 Task: Change line weight  to 1PX.
Action: Mouse moved to (525, 342)
Screenshot: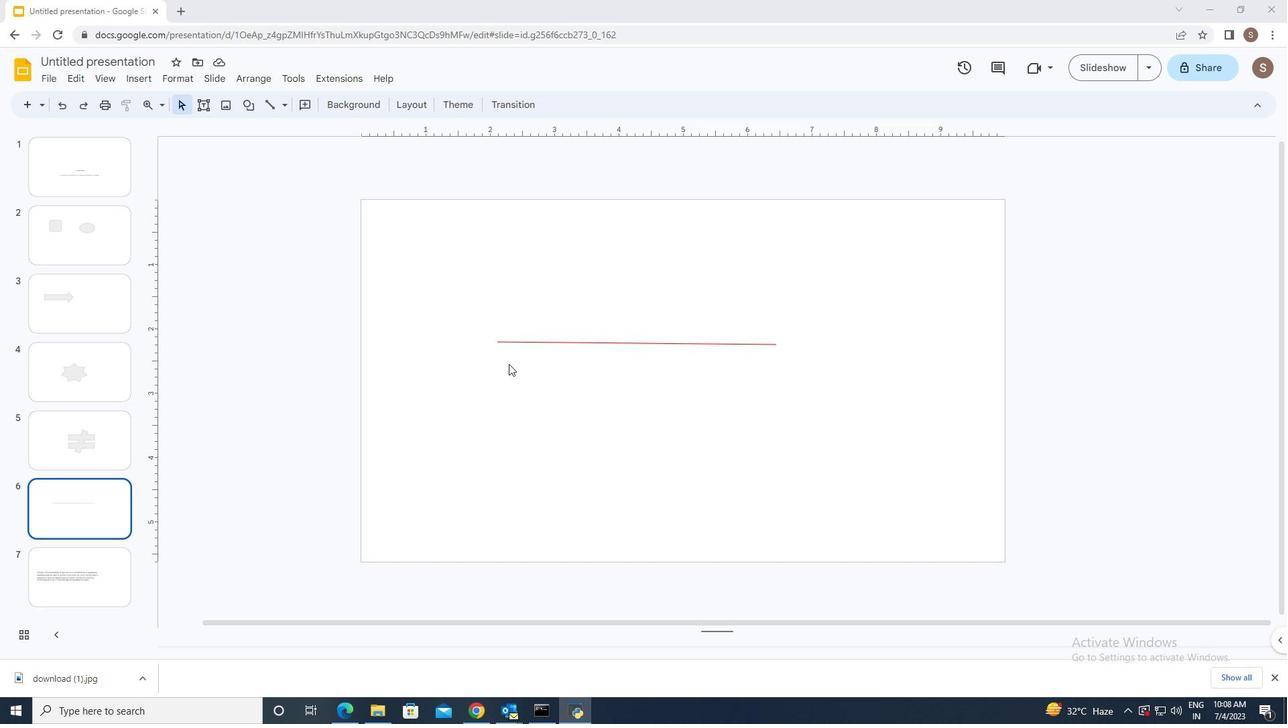 
Action: Mouse pressed left at (525, 342)
Screenshot: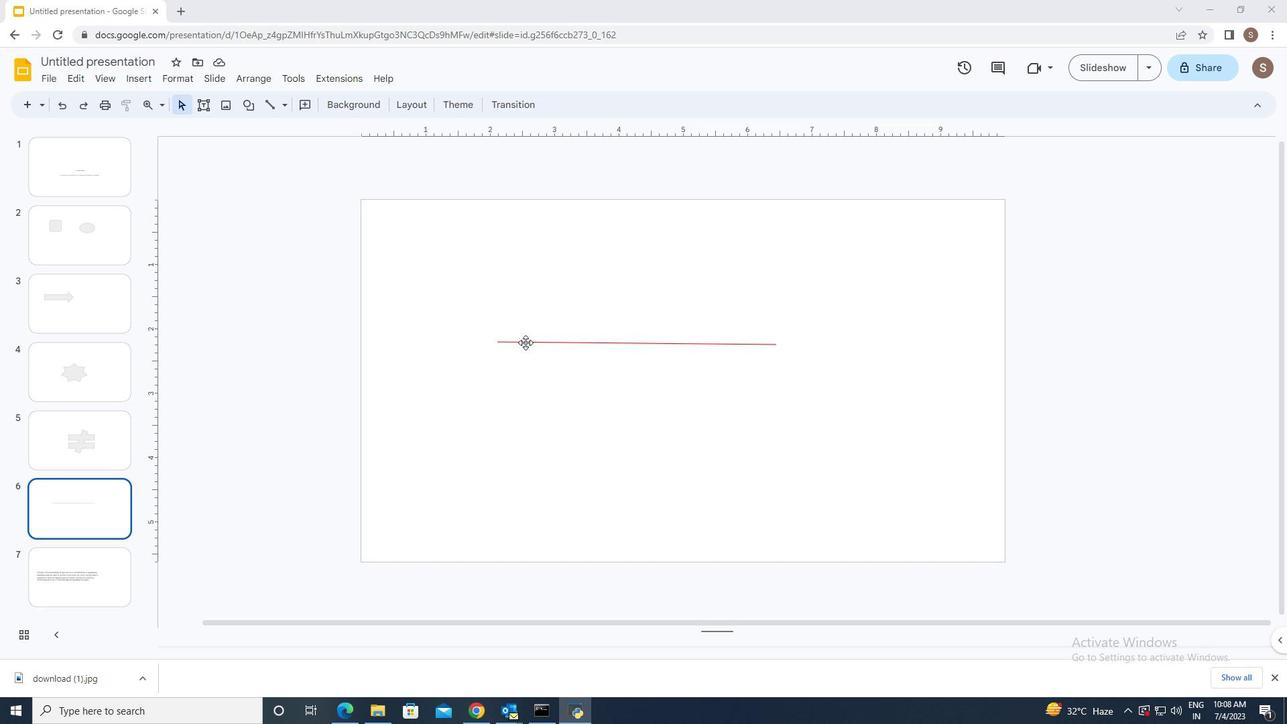 
Action: Mouse moved to (327, 102)
Screenshot: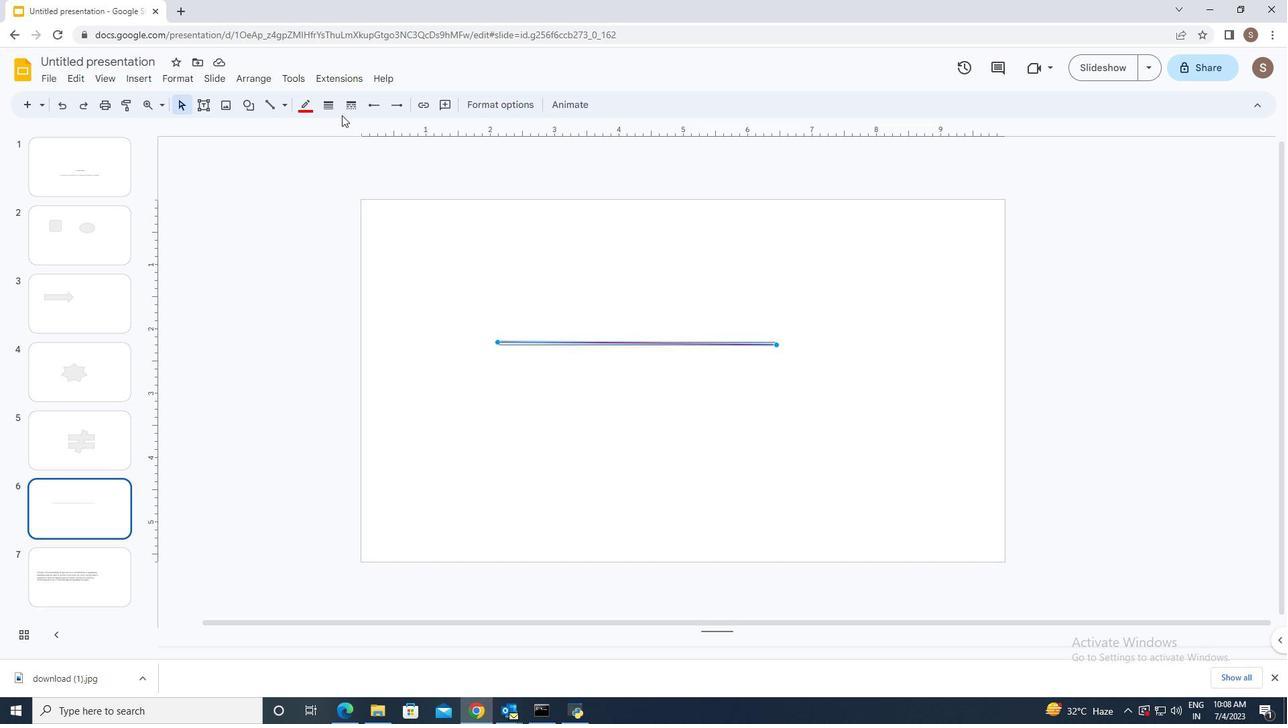 
Action: Mouse pressed left at (327, 102)
Screenshot: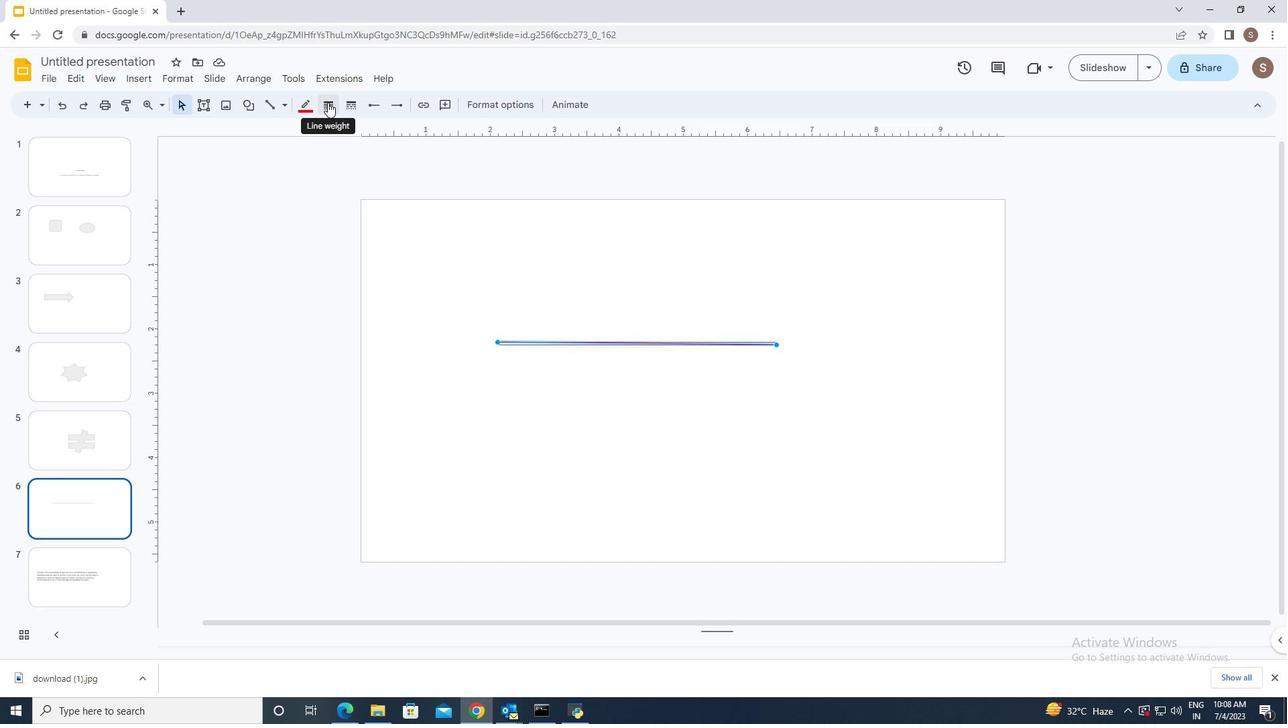 
Action: Mouse moved to (347, 130)
Screenshot: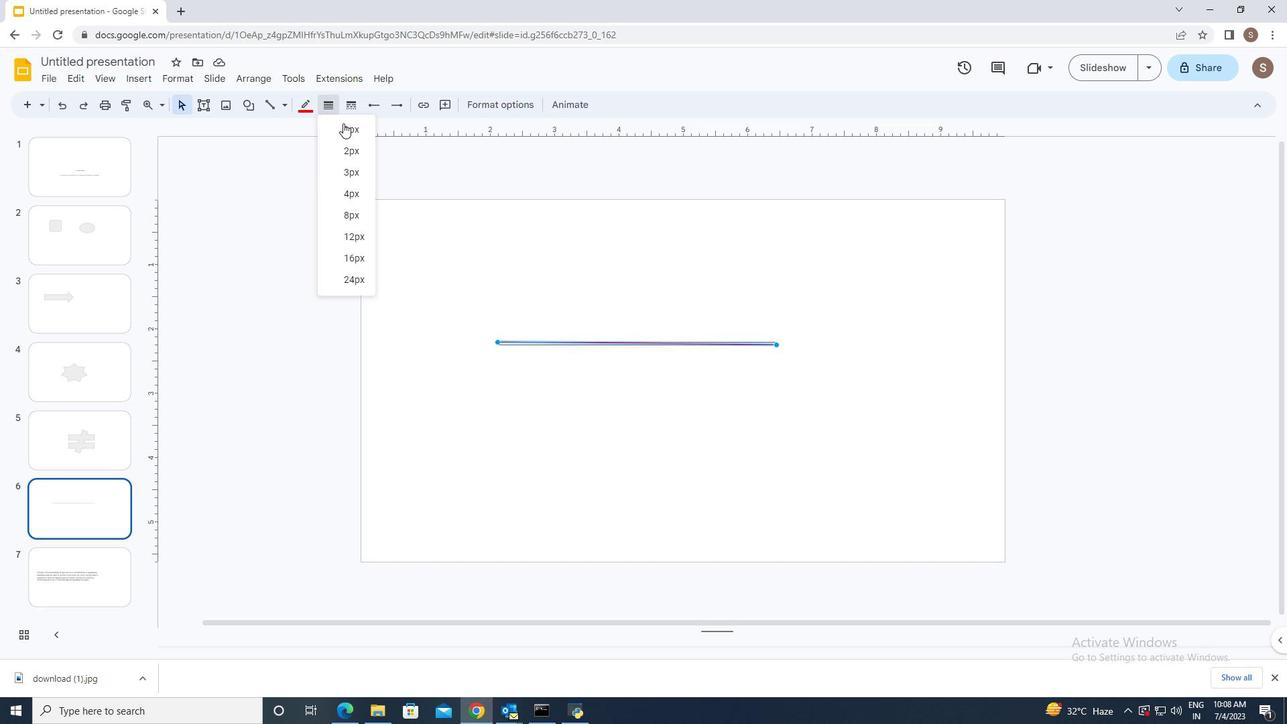 
Action: Mouse pressed left at (347, 130)
Screenshot: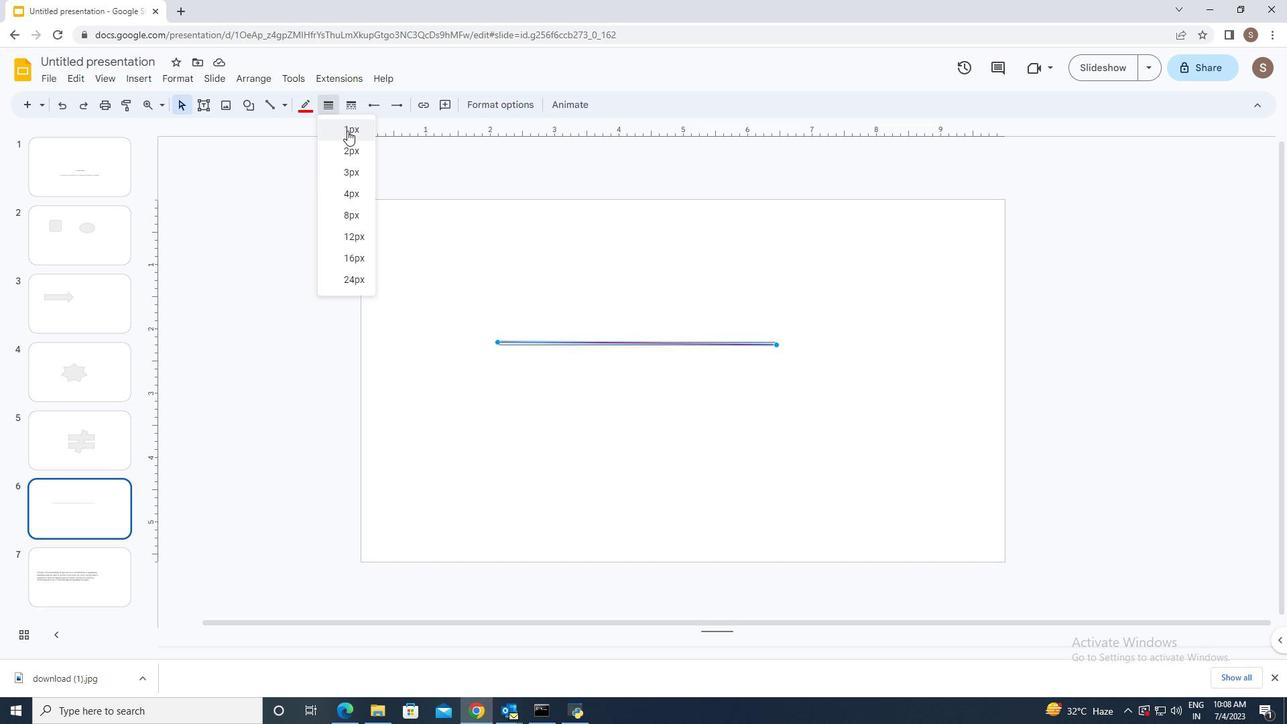 
Action: Mouse moved to (433, 274)
Screenshot: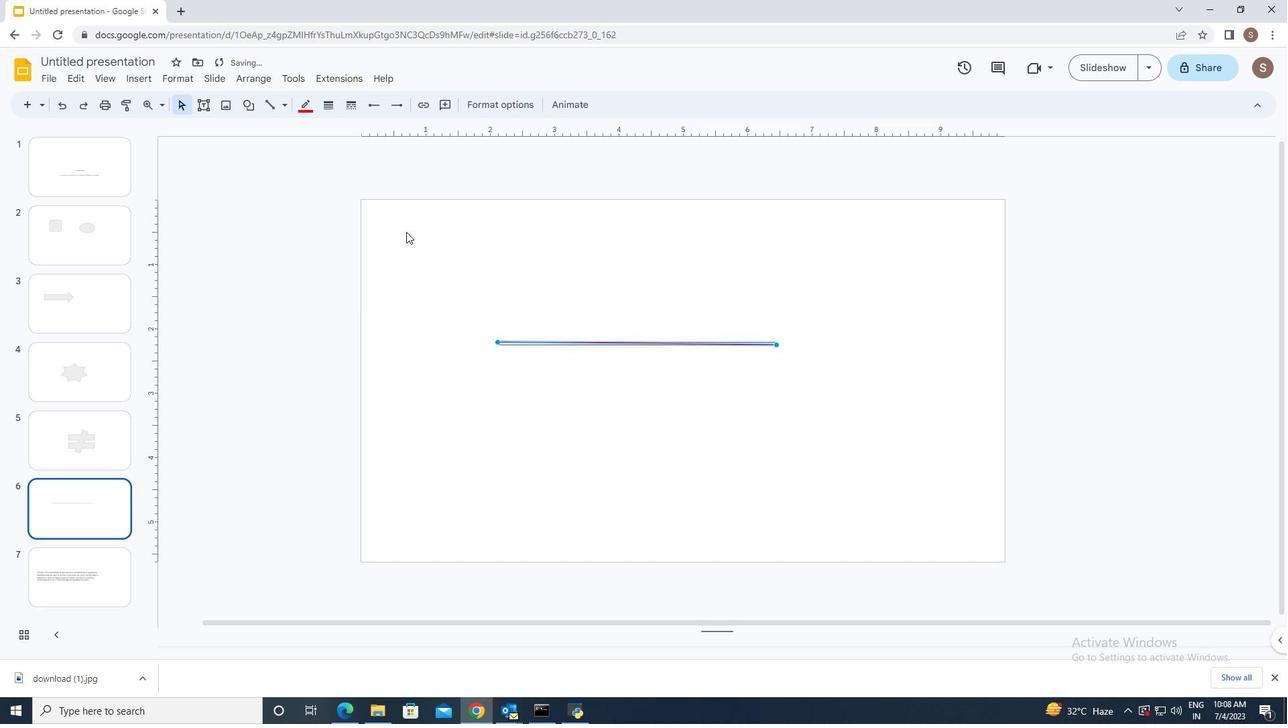 
Action: Mouse pressed left at (433, 274)
Screenshot: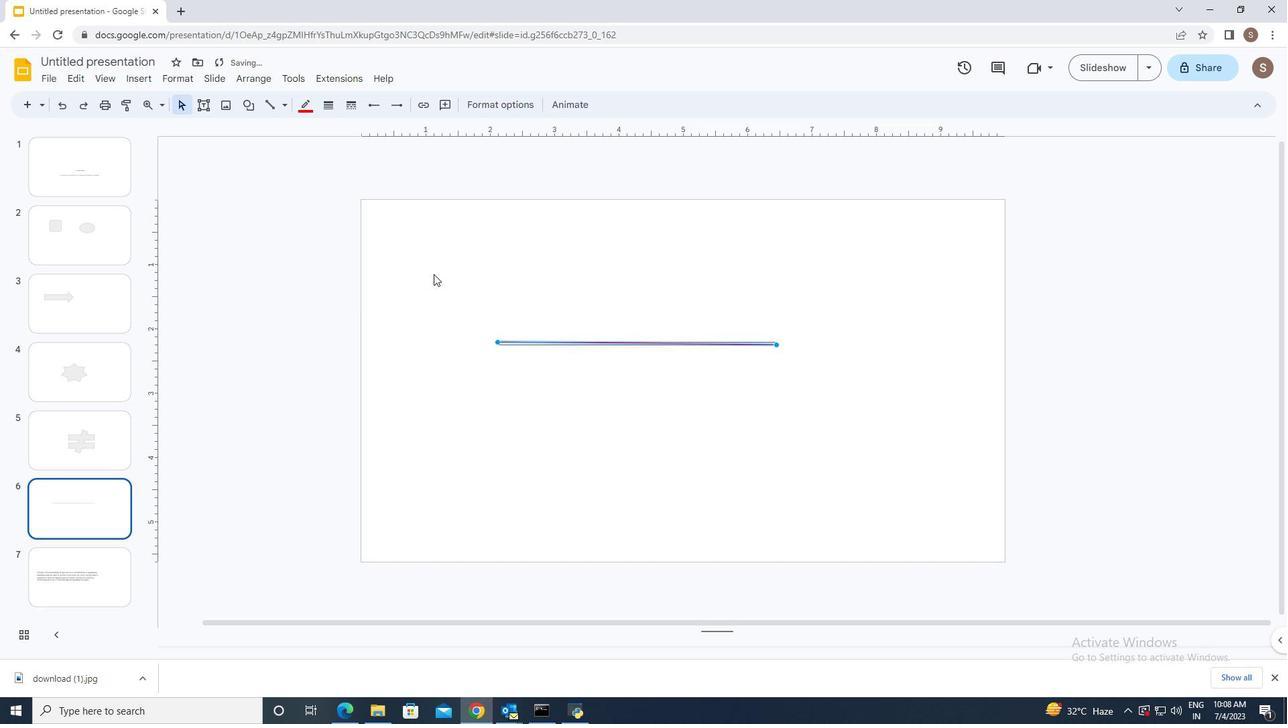 
